 Task: Locate the nearest music festivals to Austin, Texas, and Nashville, Tennessee.
Action: Mouse moved to (137, 82)
Screenshot: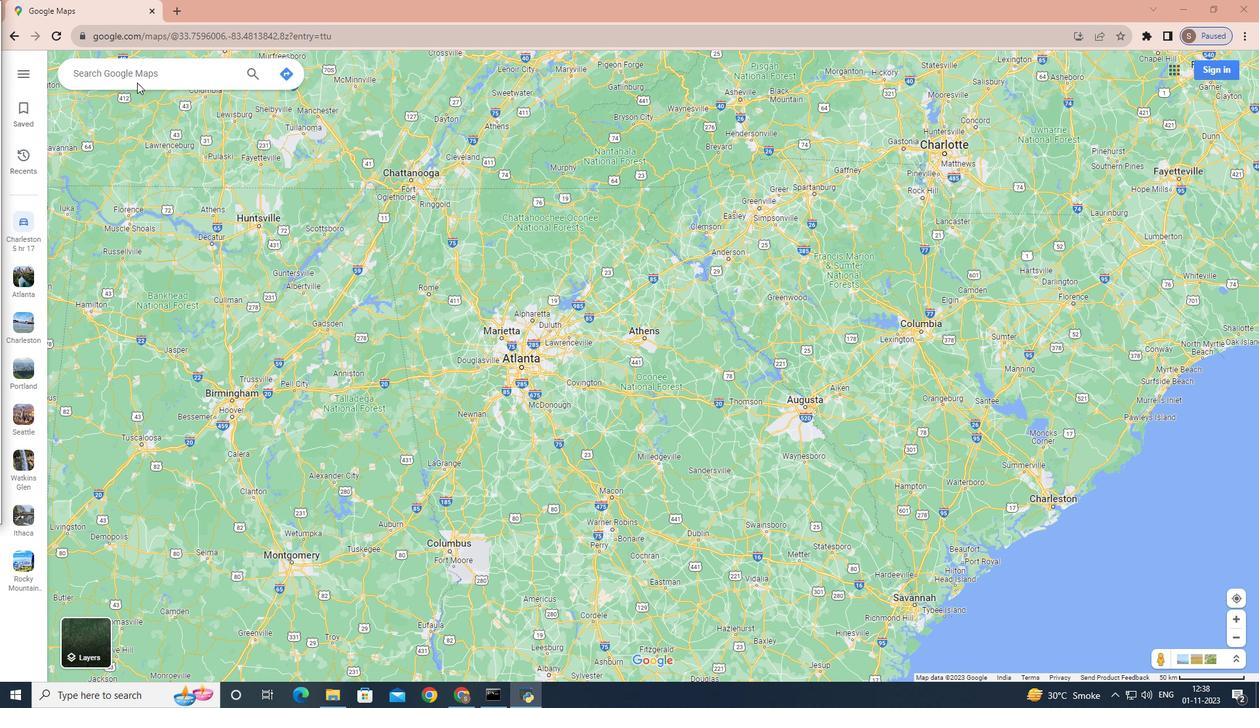 
Action: Mouse pressed left at (137, 82)
Screenshot: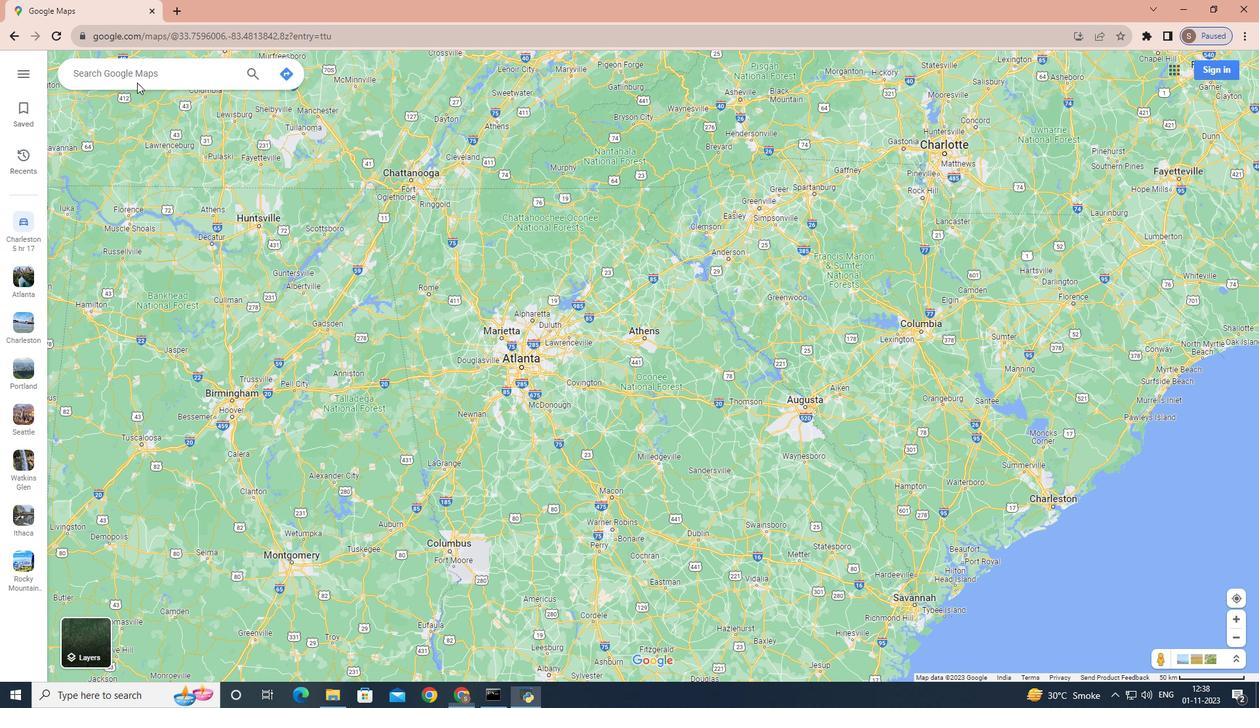 
Action: Mouse moved to (144, 69)
Screenshot: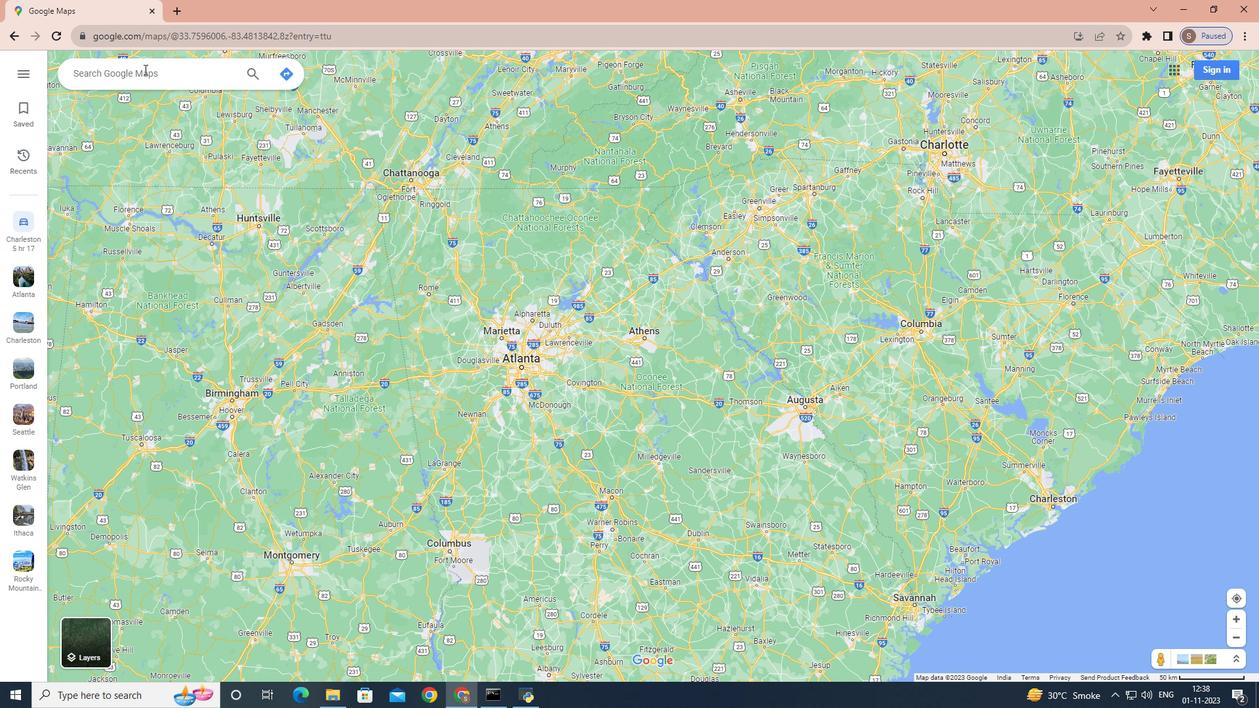 
Action: Mouse pressed left at (144, 69)
Screenshot: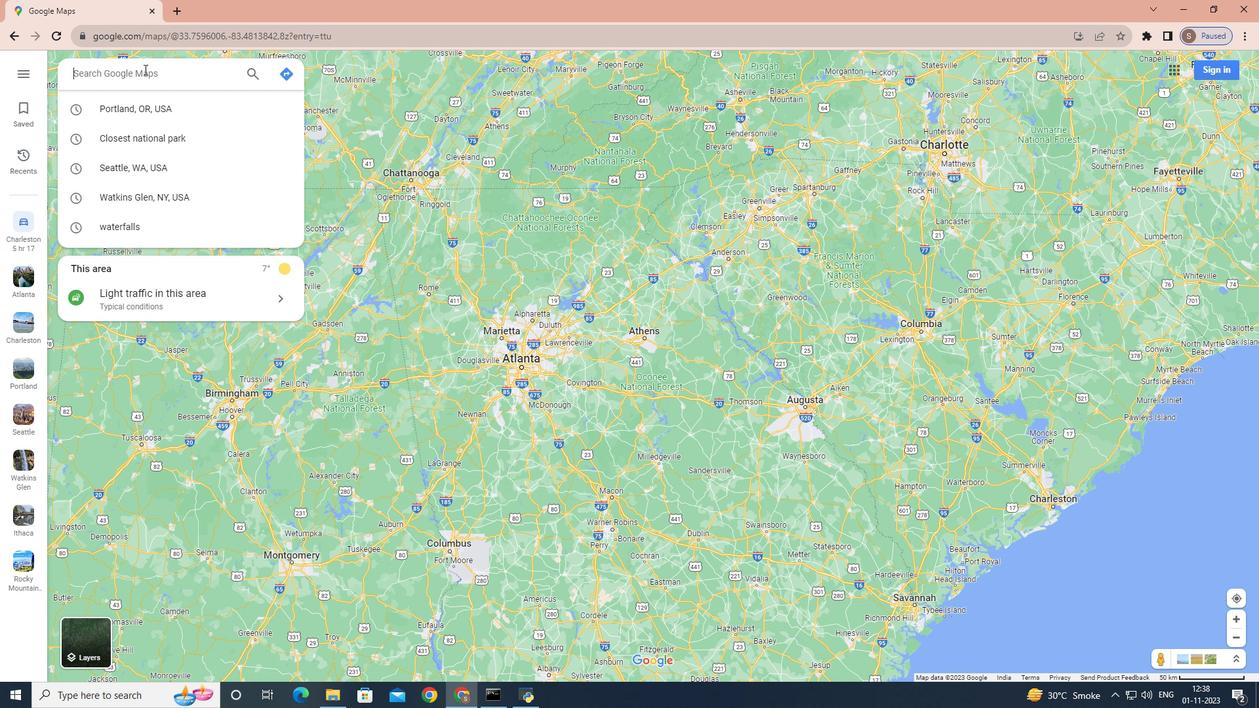 
Action: Key pressed <Key.shift>Austin,<Key.space><Key.shift>Texas<Key.enter>
Screenshot: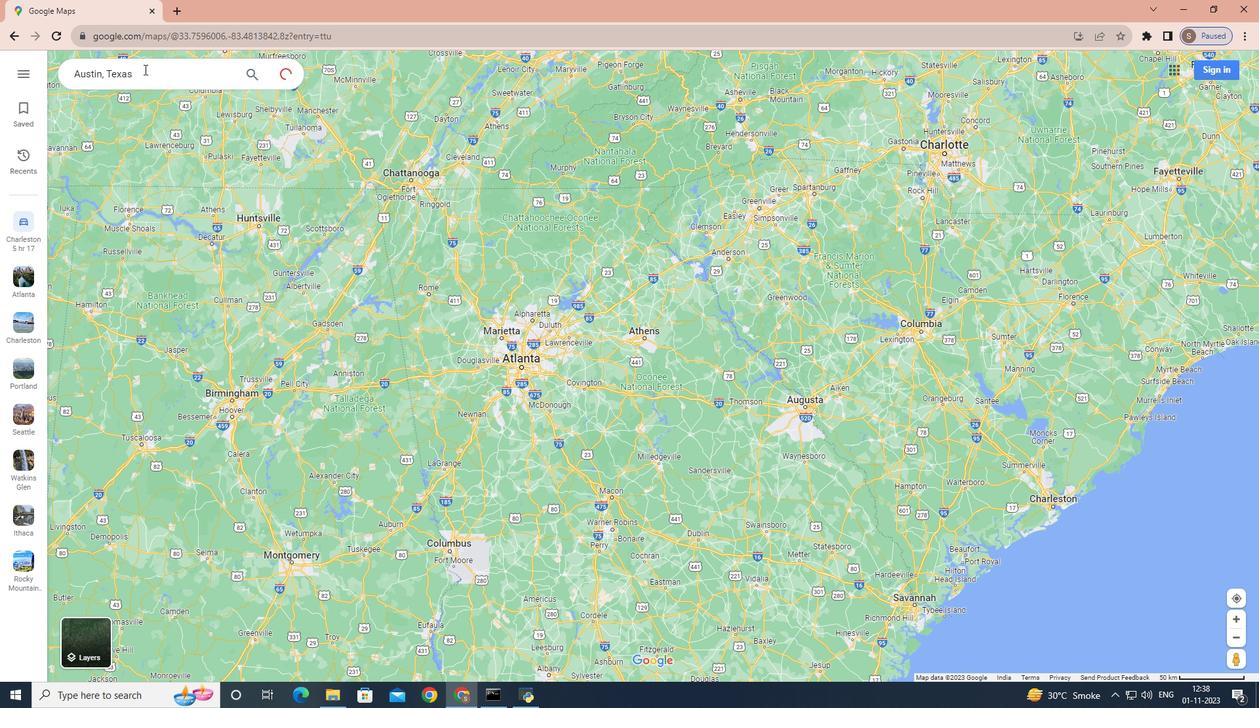 
Action: Mouse moved to (170, 300)
Screenshot: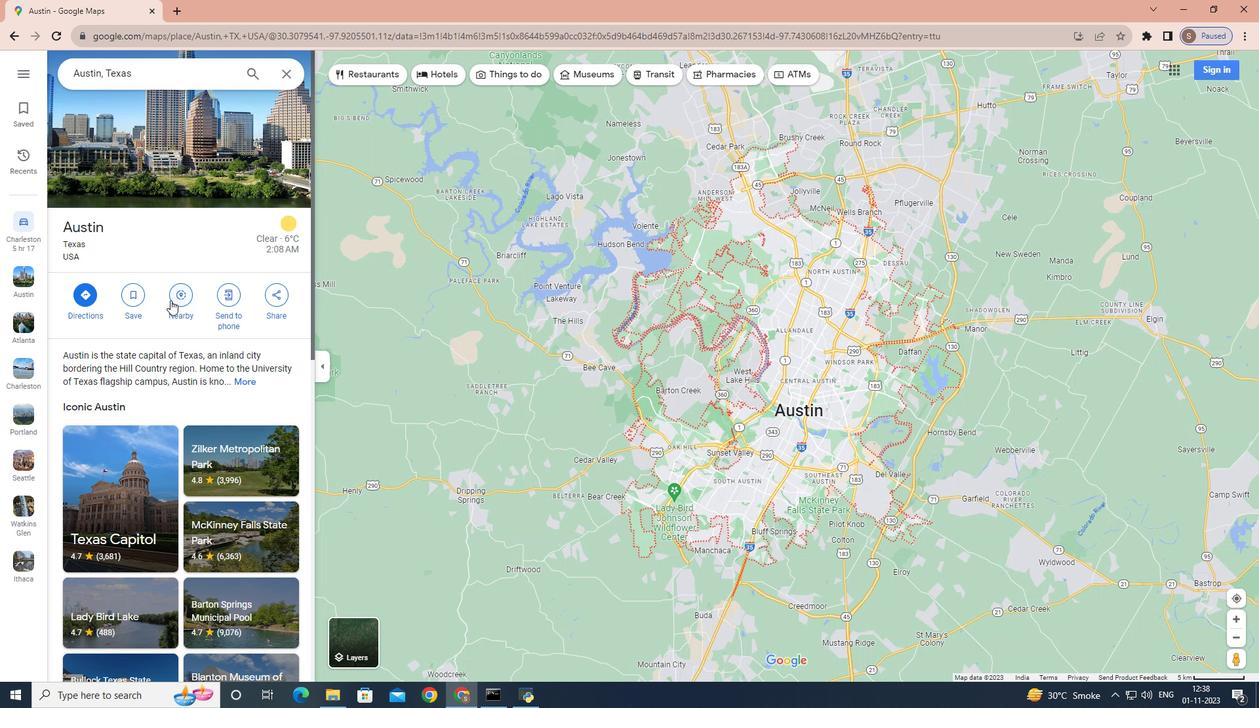 
Action: Mouse pressed left at (170, 300)
Screenshot: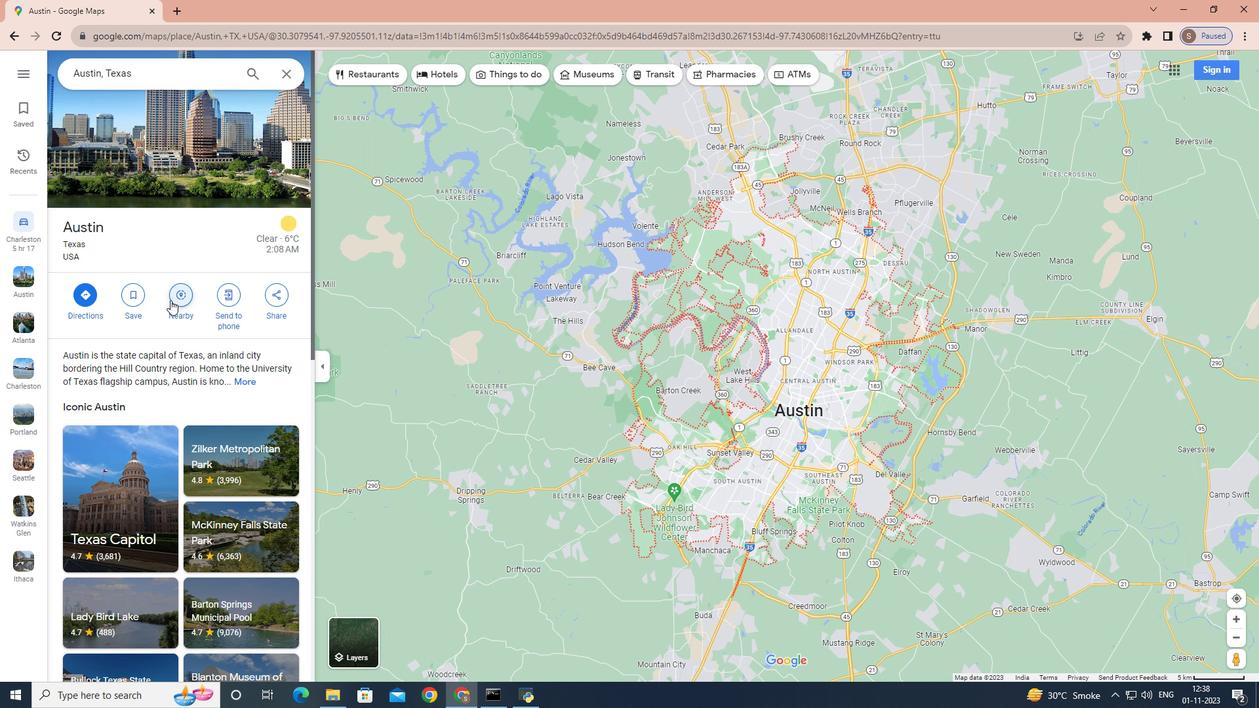 
Action: Mouse moved to (175, 299)
Screenshot: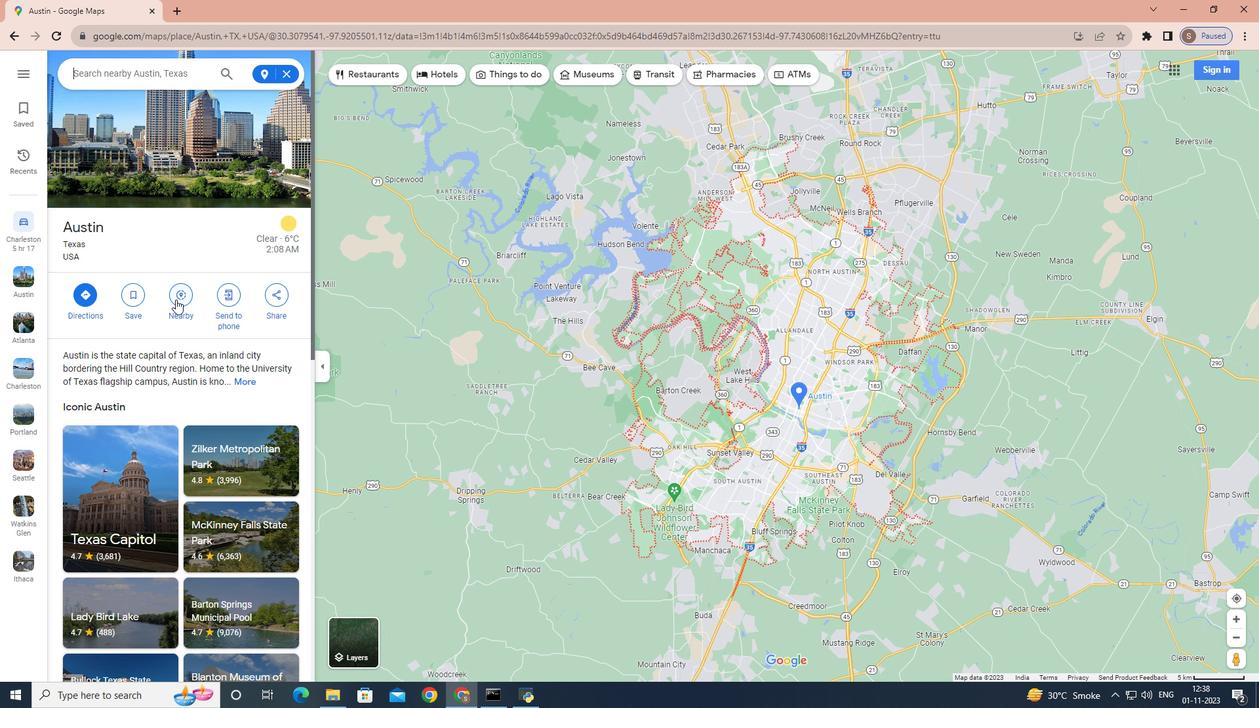 
Action: Key pressed music<Key.space>festivals<Key.enter>
Screenshot: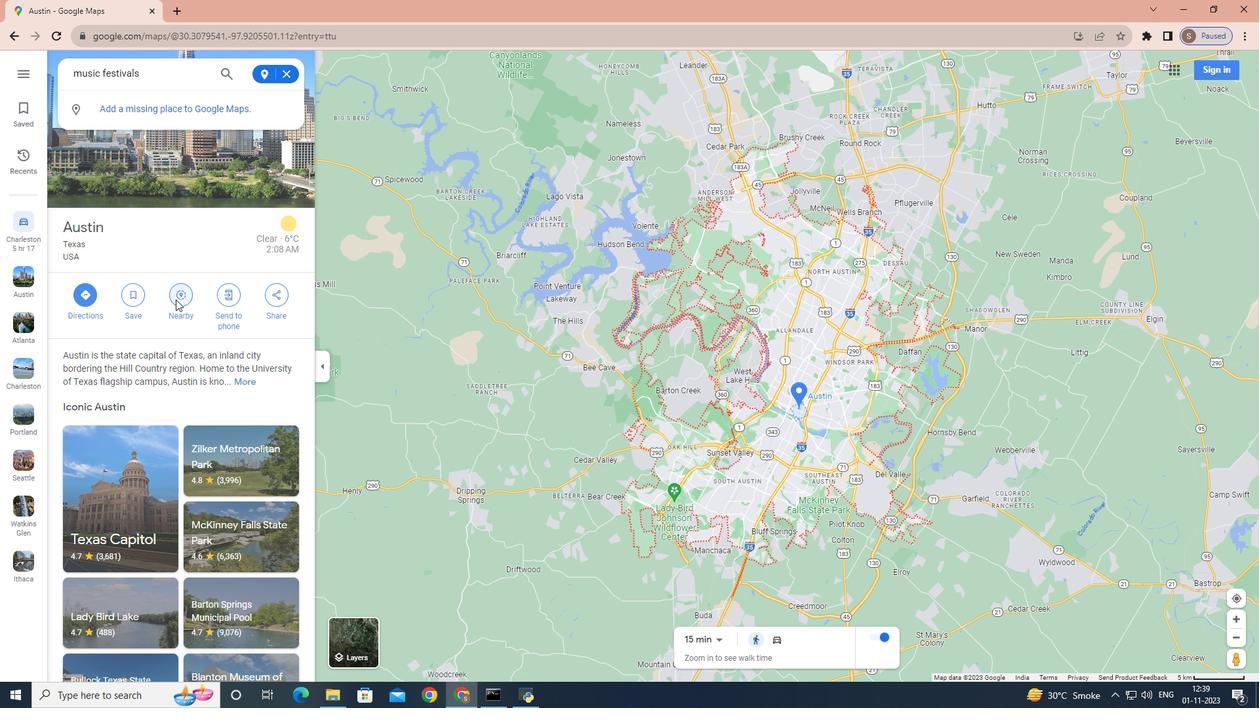 
Action: Mouse moved to (286, 65)
Screenshot: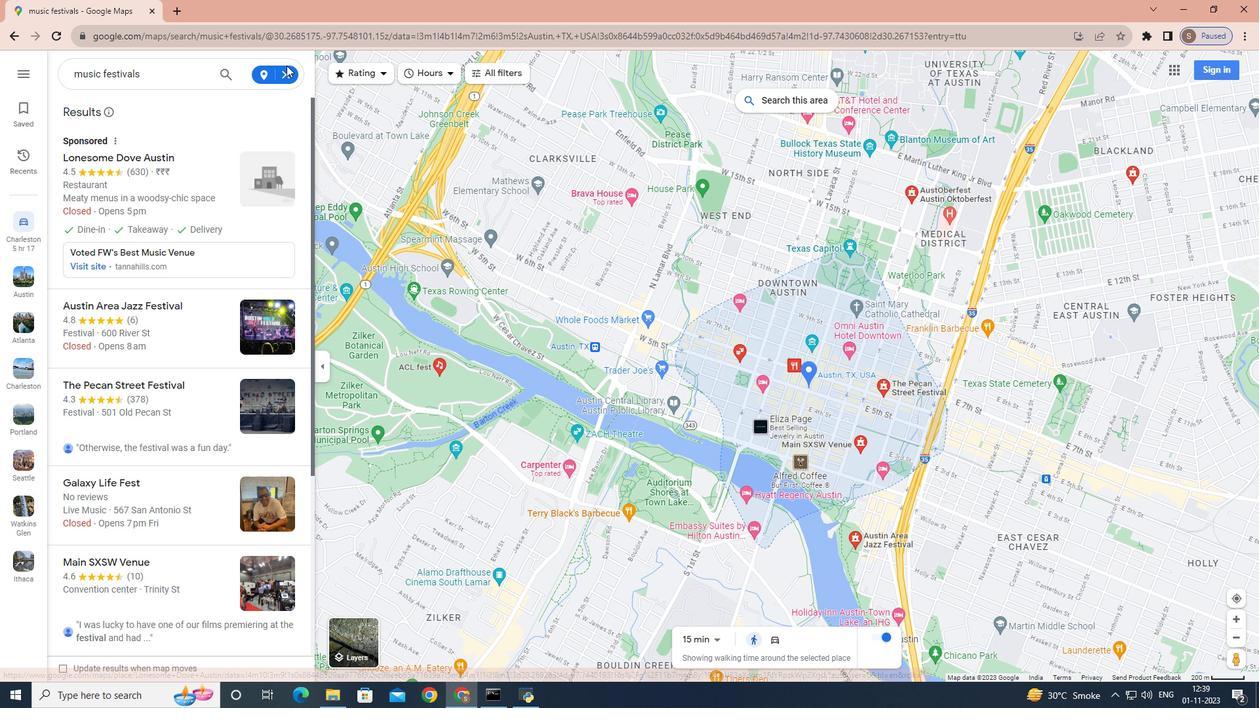 
Action: Mouse pressed left at (286, 65)
Screenshot: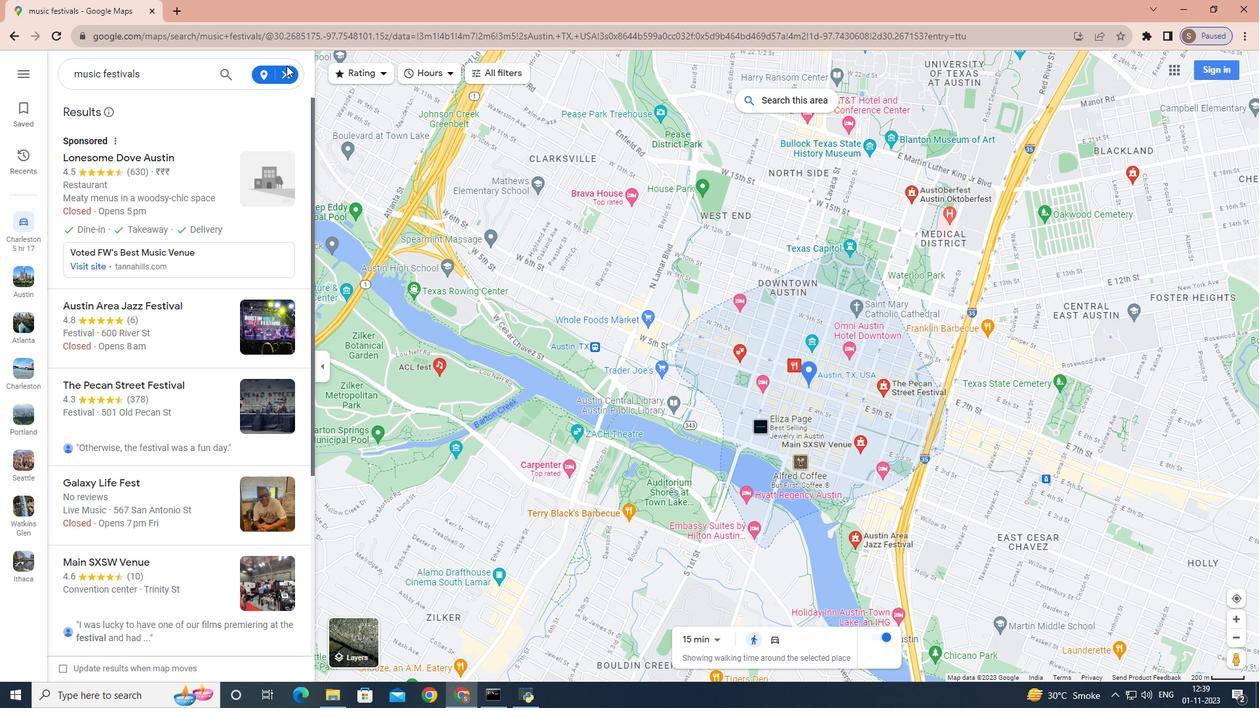 
Action: Mouse moved to (289, 72)
Screenshot: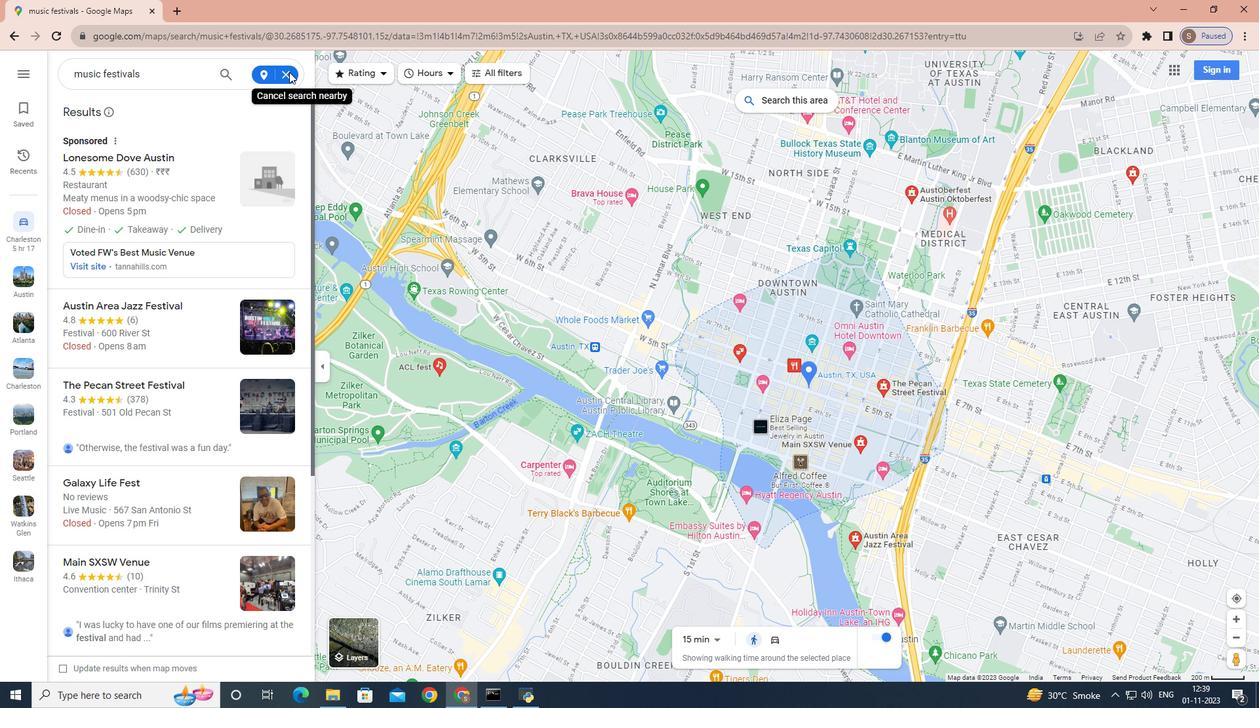 
Action: Mouse pressed left at (289, 72)
Screenshot: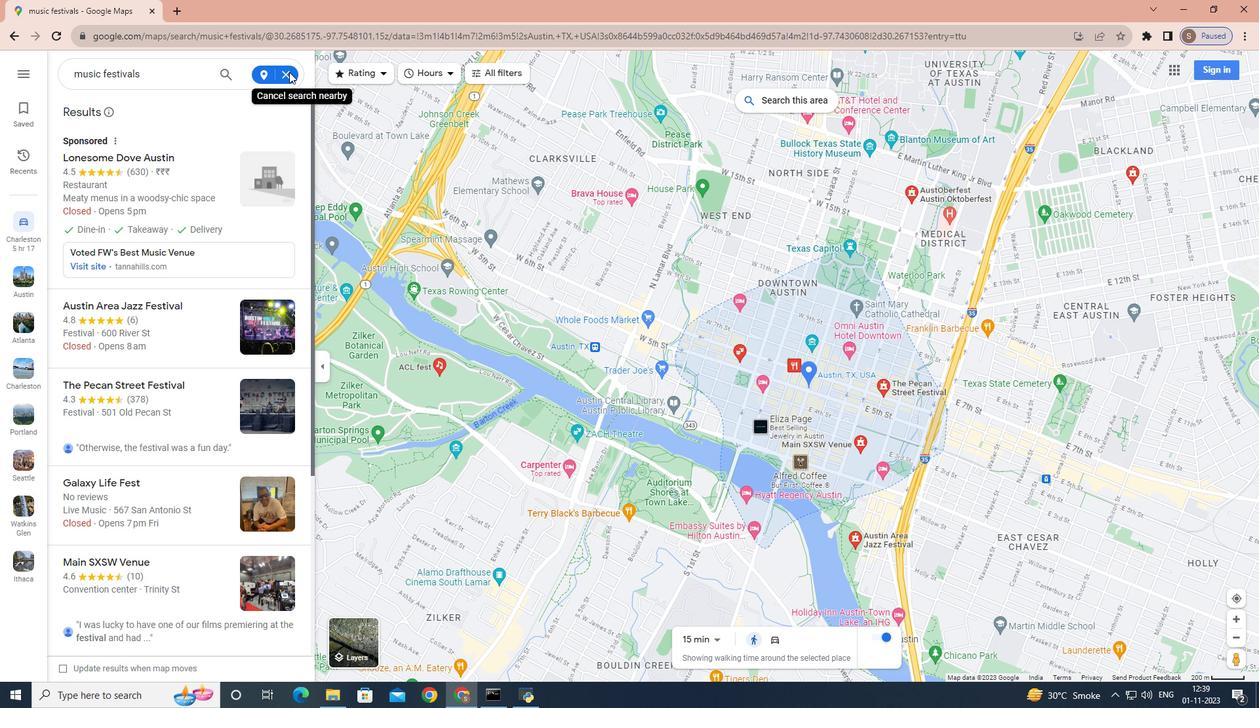 
Action: Mouse moved to (285, 72)
Screenshot: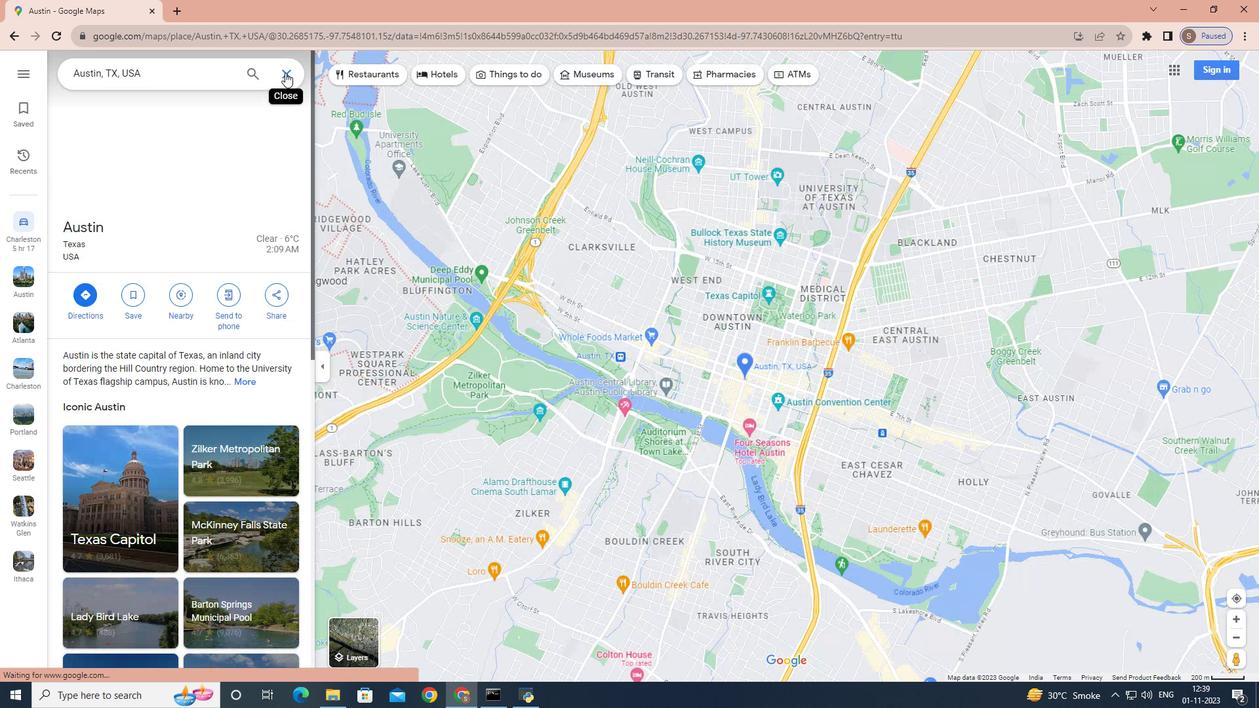 
Action: Mouse pressed left at (285, 72)
Screenshot: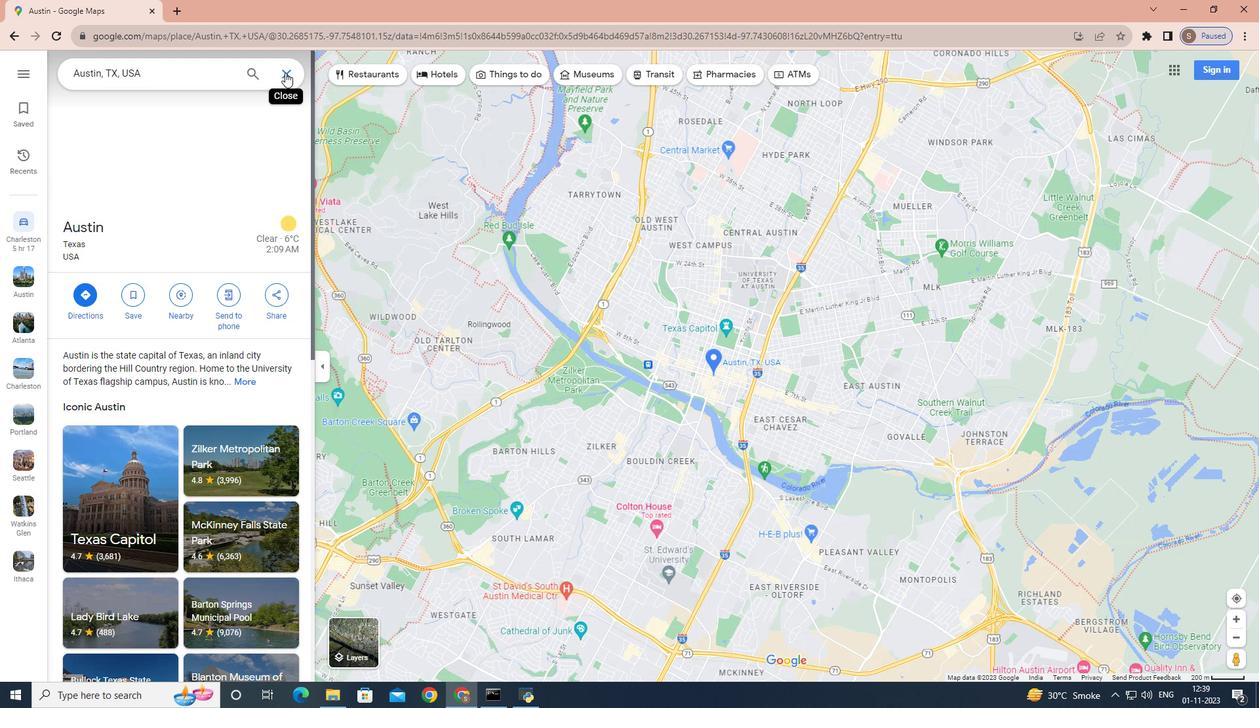 
Action: Mouse moved to (192, 76)
Screenshot: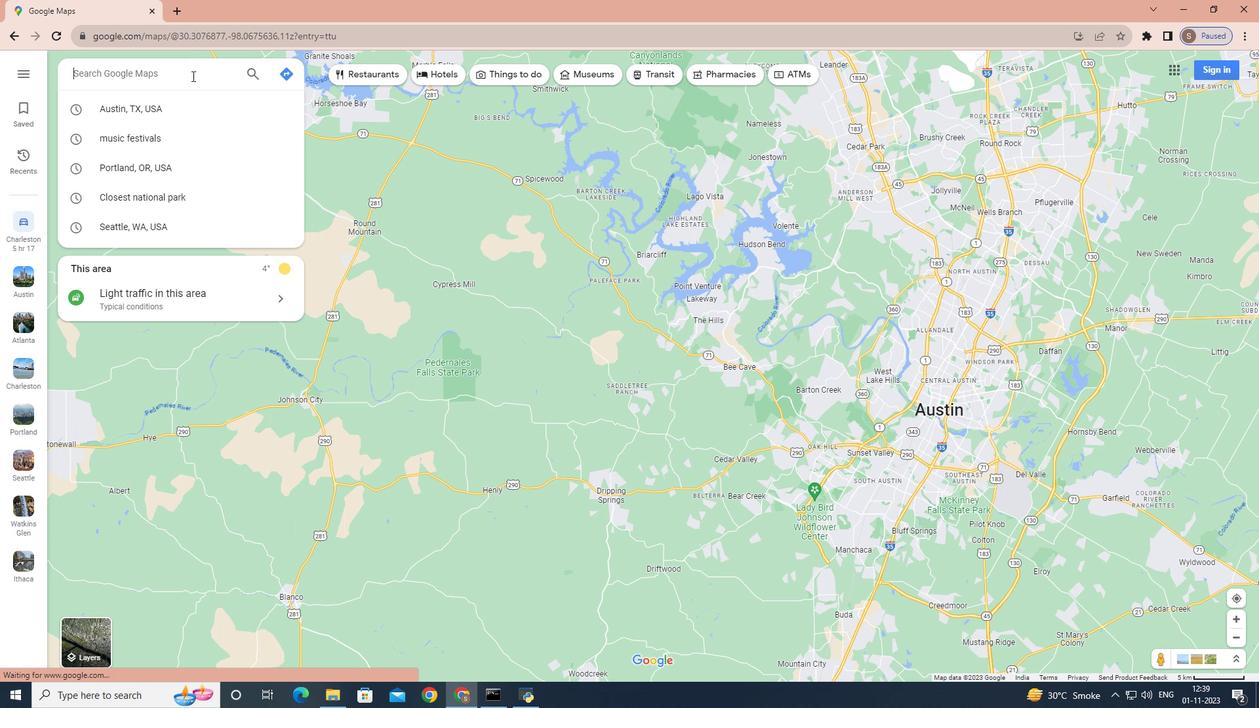 
Action: Key pressed <Key.shift>Nashville,<Key.space><Key.shift>Tennessee<Key.enter>
Screenshot: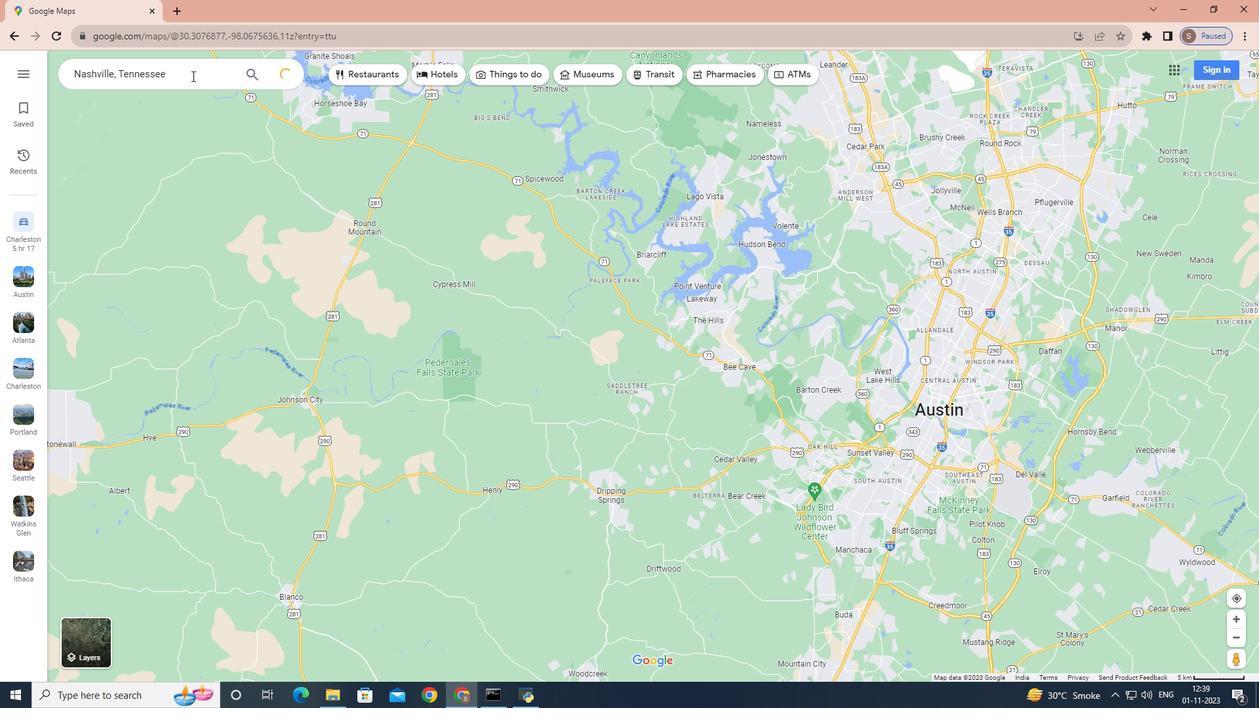 
Action: Mouse moved to (186, 295)
Screenshot: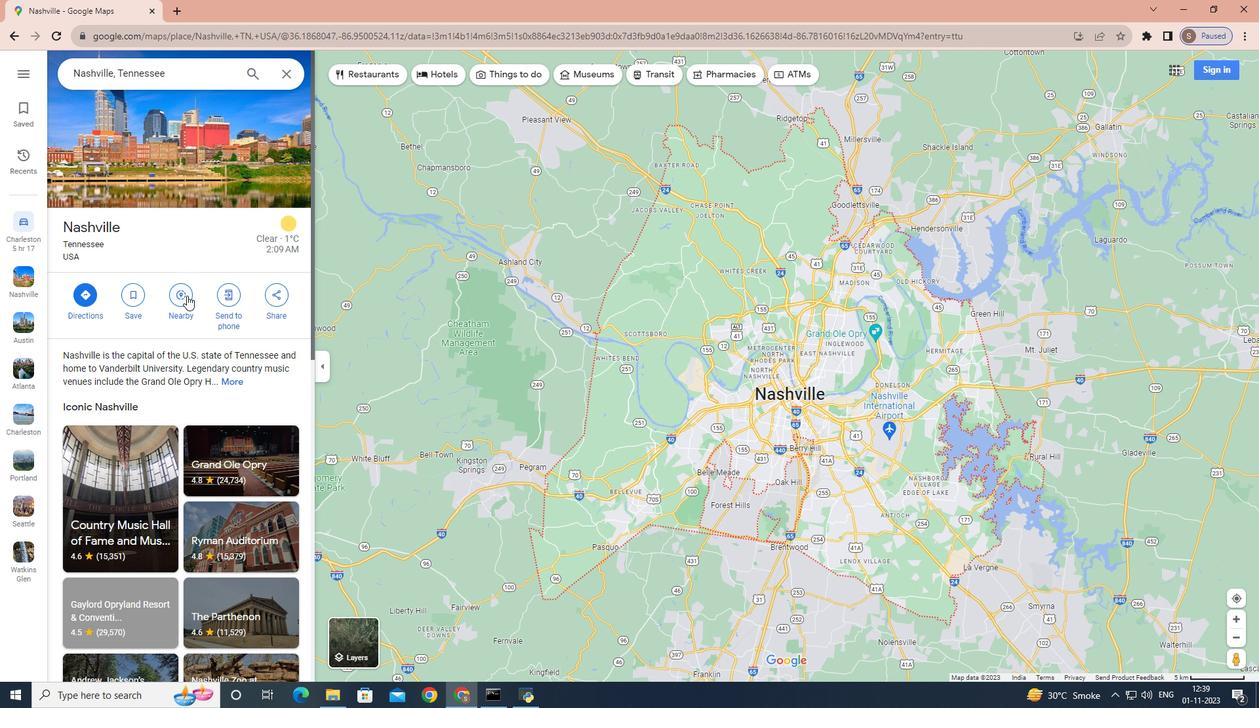 
Action: Mouse pressed left at (186, 295)
Screenshot: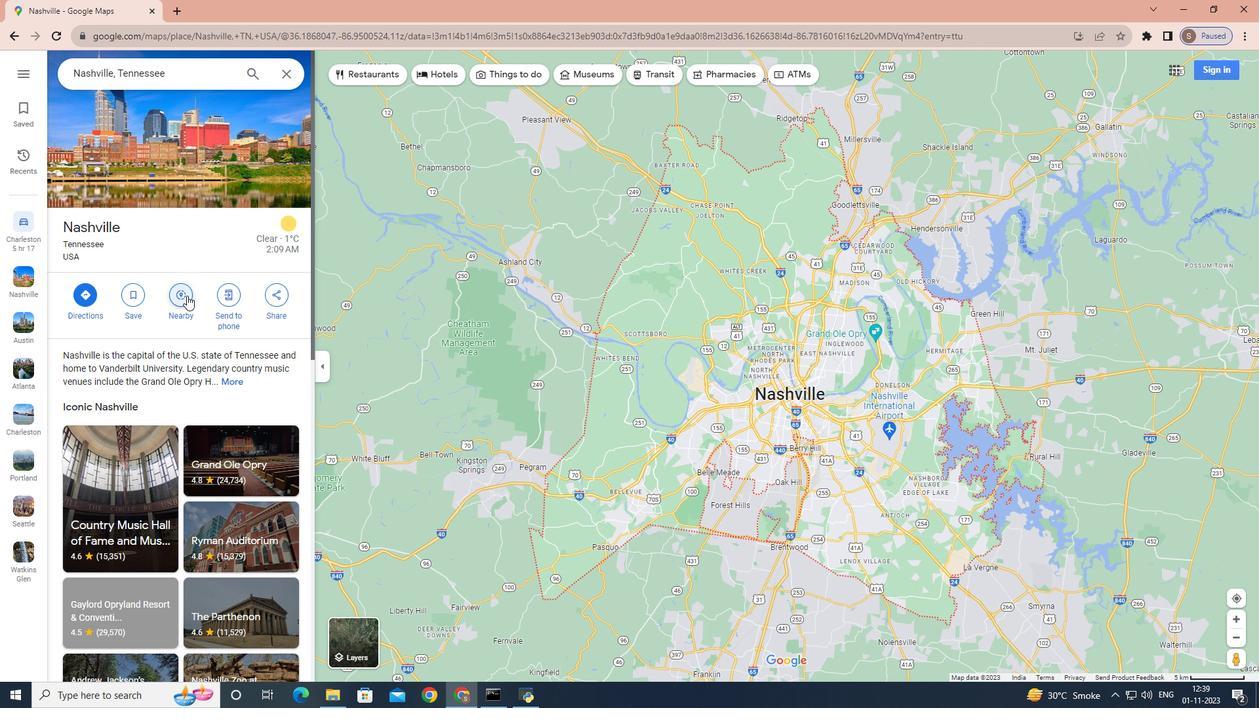 
Action: Mouse moved to (186, 295)
Screenshot: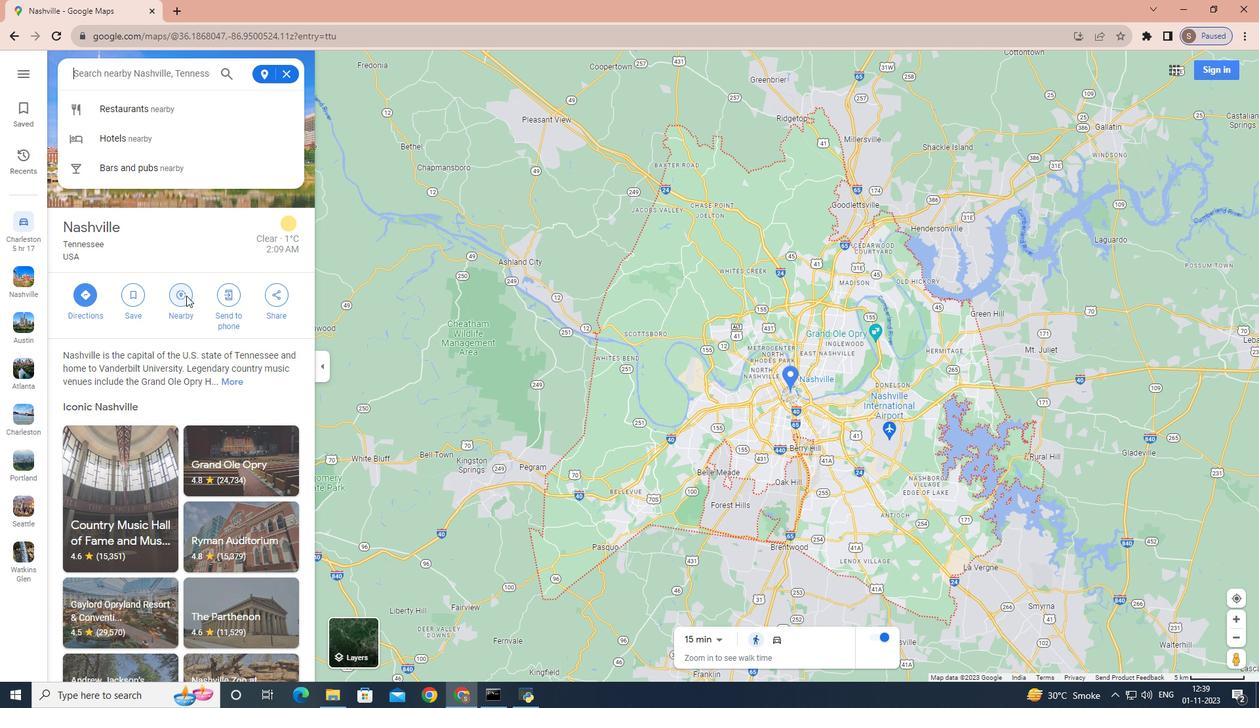 
Action: Key pressed music<Key.space>festivals<Key.enter>
Screenshot: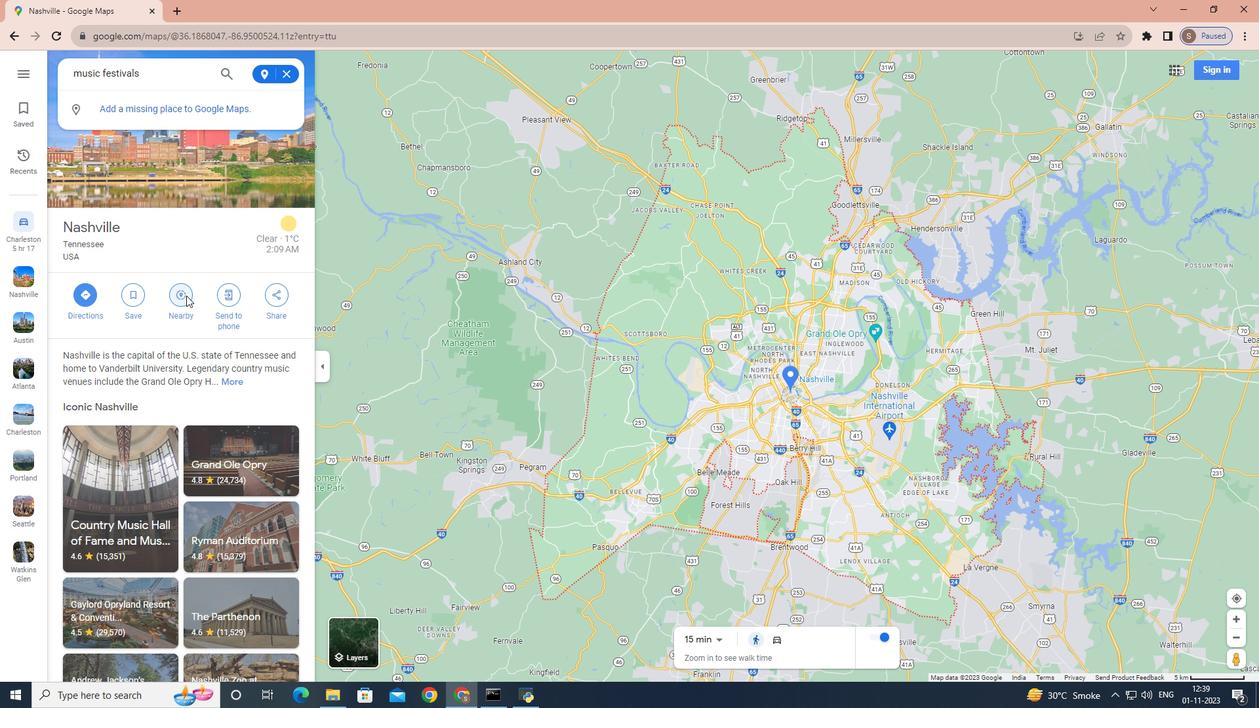 
Action: Mouse scrolled (186, 295) with delta (0, 0)
Screenshot: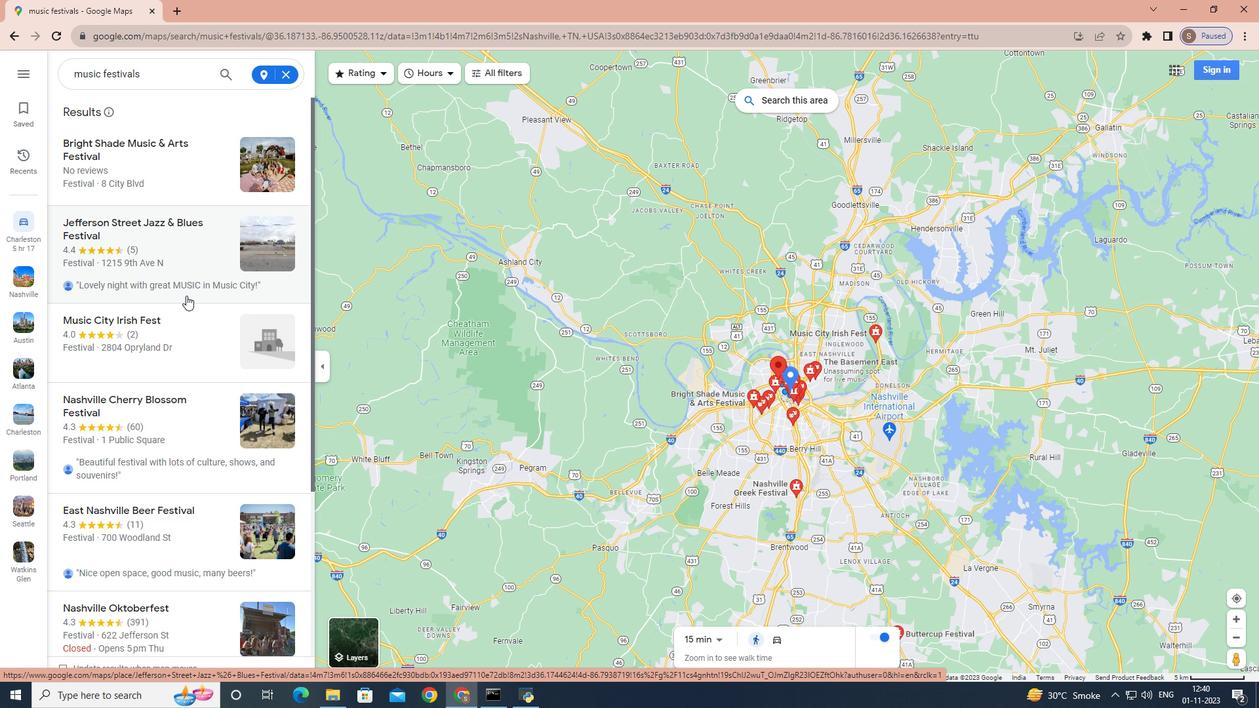 
